 Task: Add a signature Kendall Wright containing Have a great National Womens Equality Day, Kendall Wright to email address softage.6@softage.net and add a folder Research and development
Action: Mouse moved to (102, 103)
Screenshot: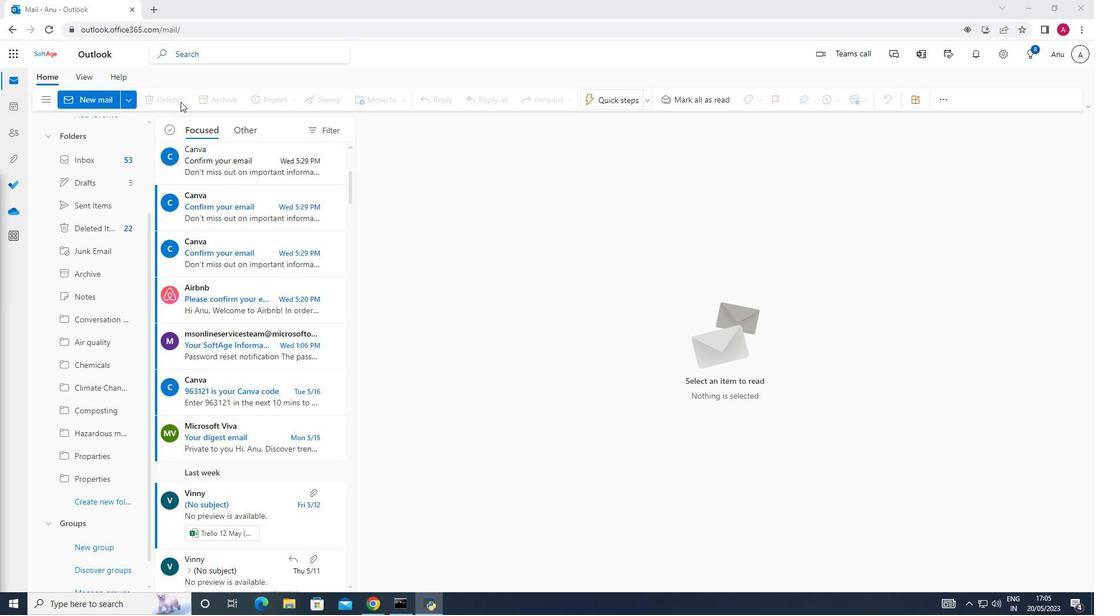 
Action: Mouse pressed left at (102, 103)
Screenshot: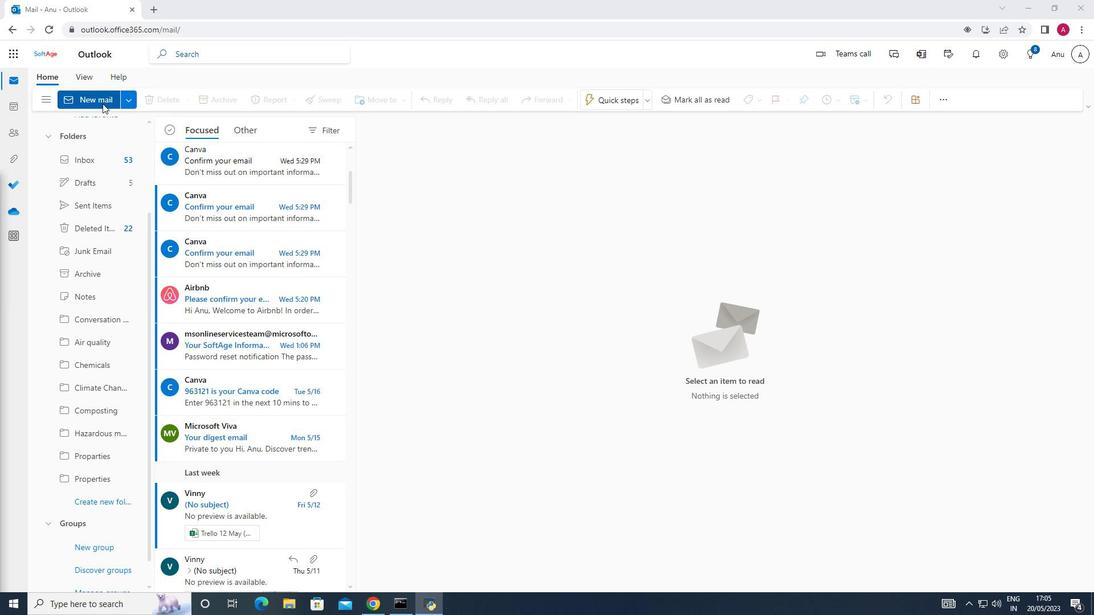 
Action: Mouse moved to (779, 102)
Screenshot: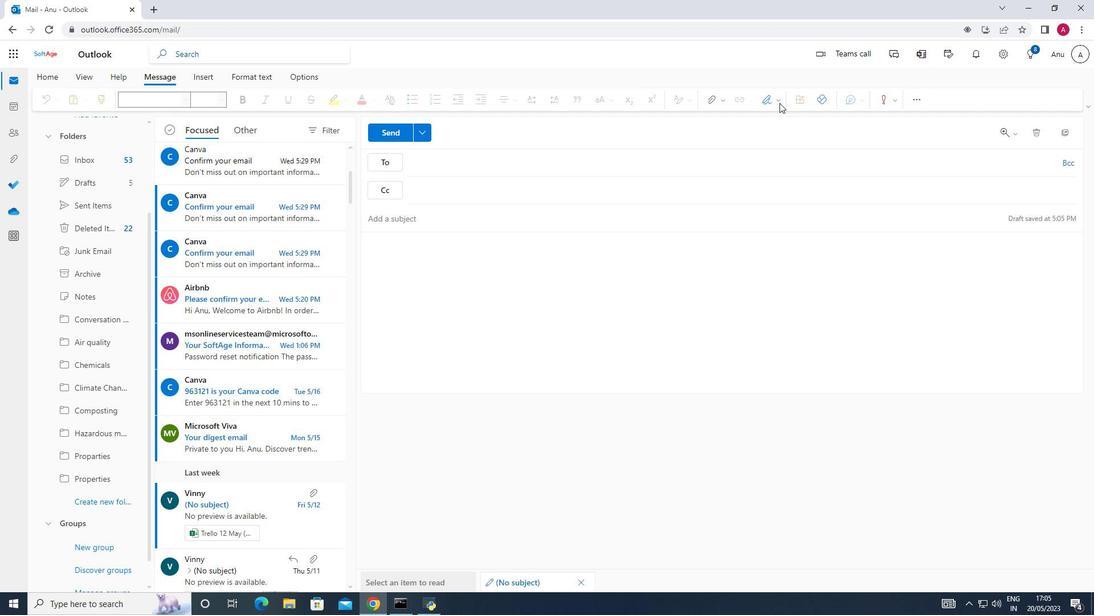 
Action: Mouse pressed left at (779, 102)
Screenshot: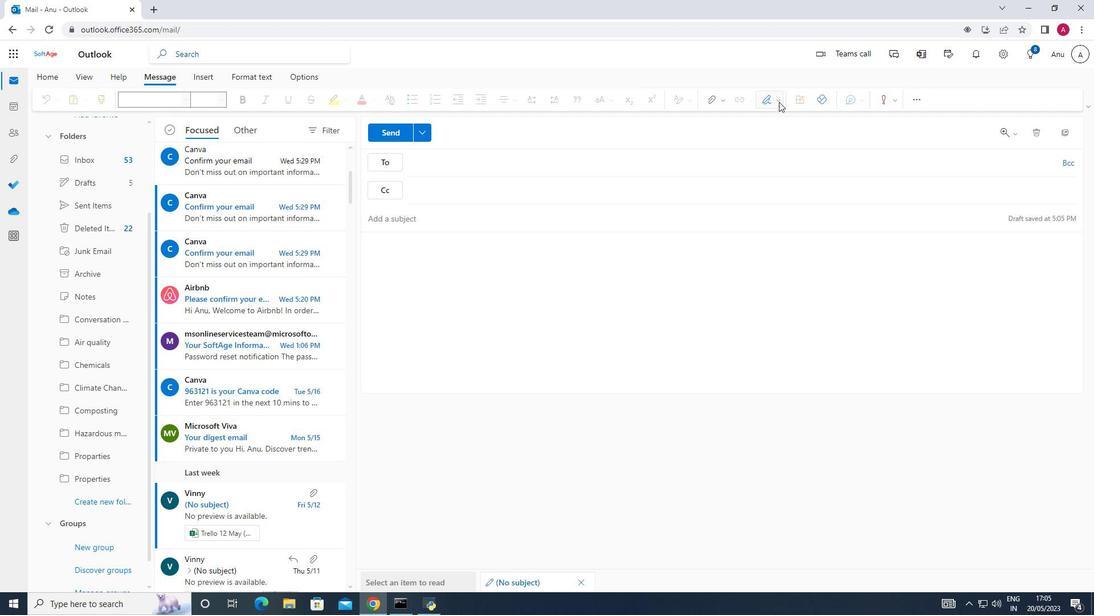 
Action: Mouse moved to (741, 142)
Screenshot: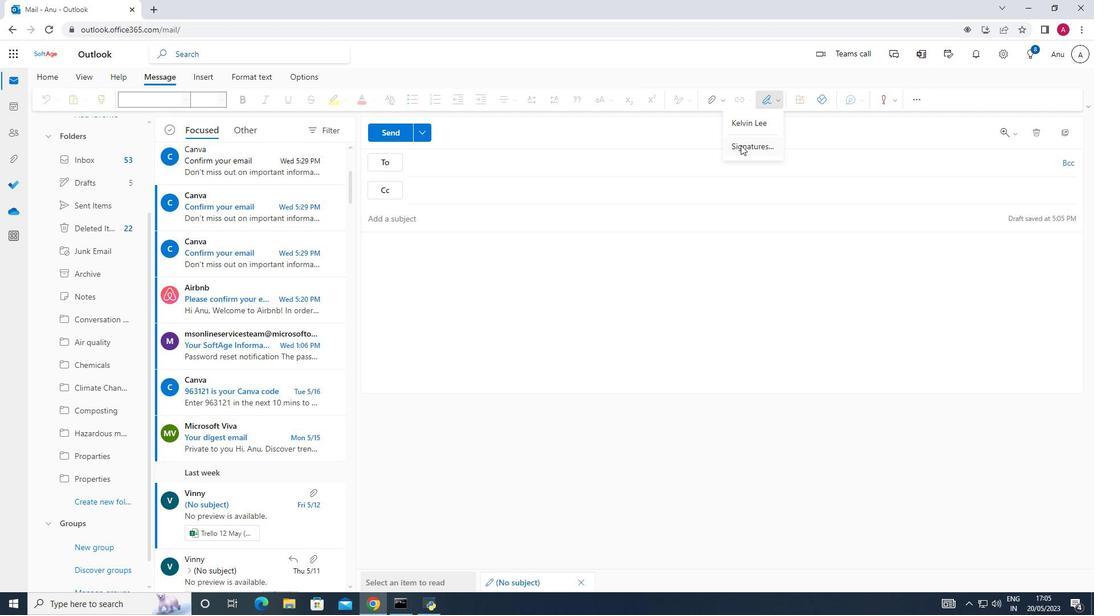 
Action: Mouse pressed left at (741, 142)
Screenshot: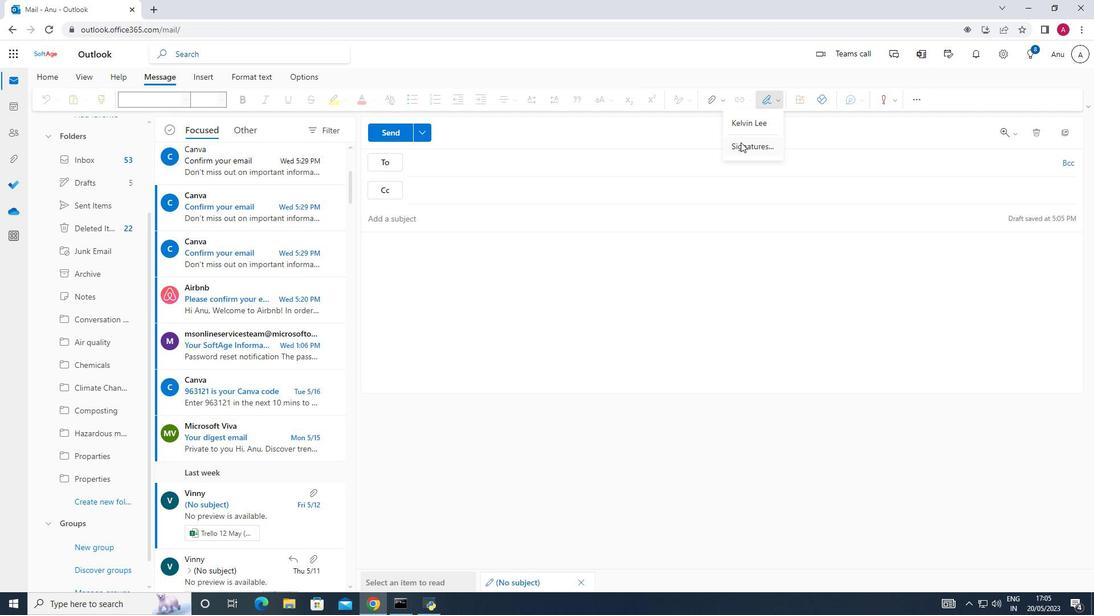 
Action: Mouse moved to (790, 190)
Screenshot: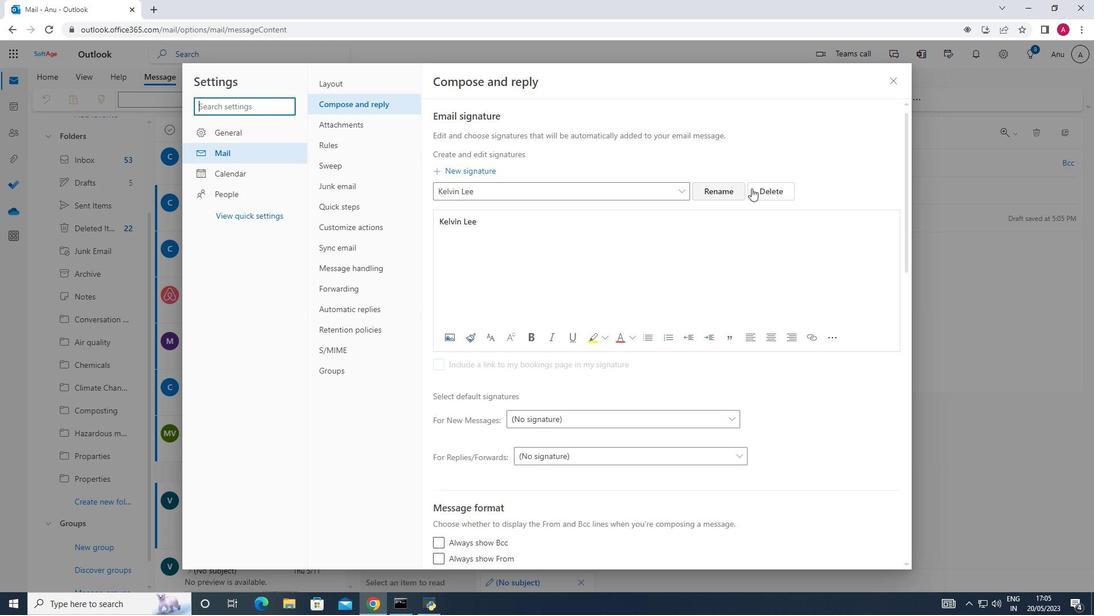 
Action: Mouse pressed left at (790, 190)
Screenshot: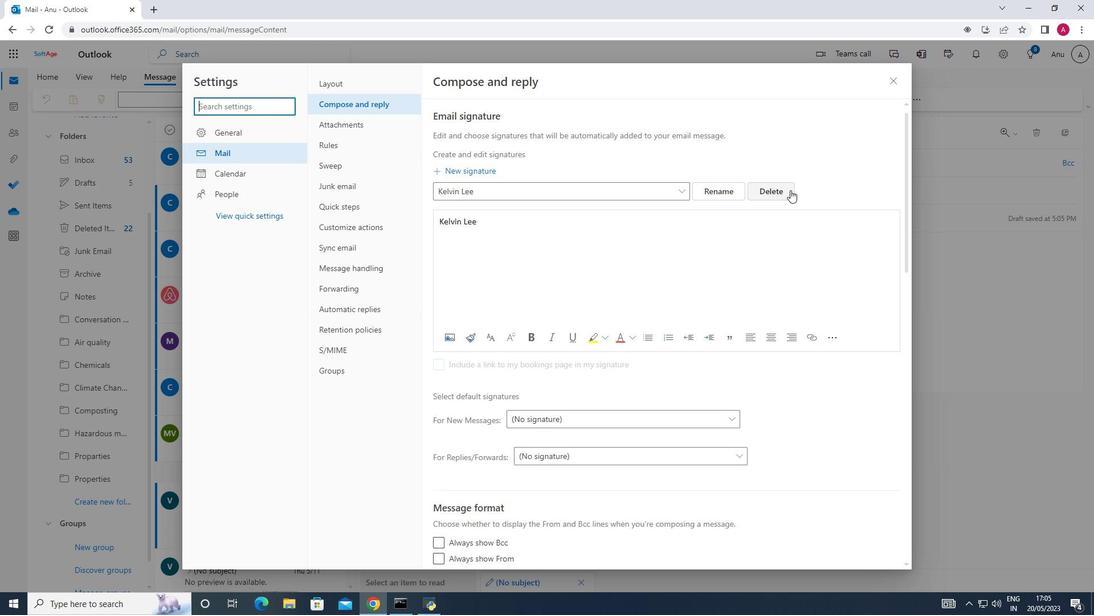 
Action: Mouse moved to (473, 192)
Screenshot: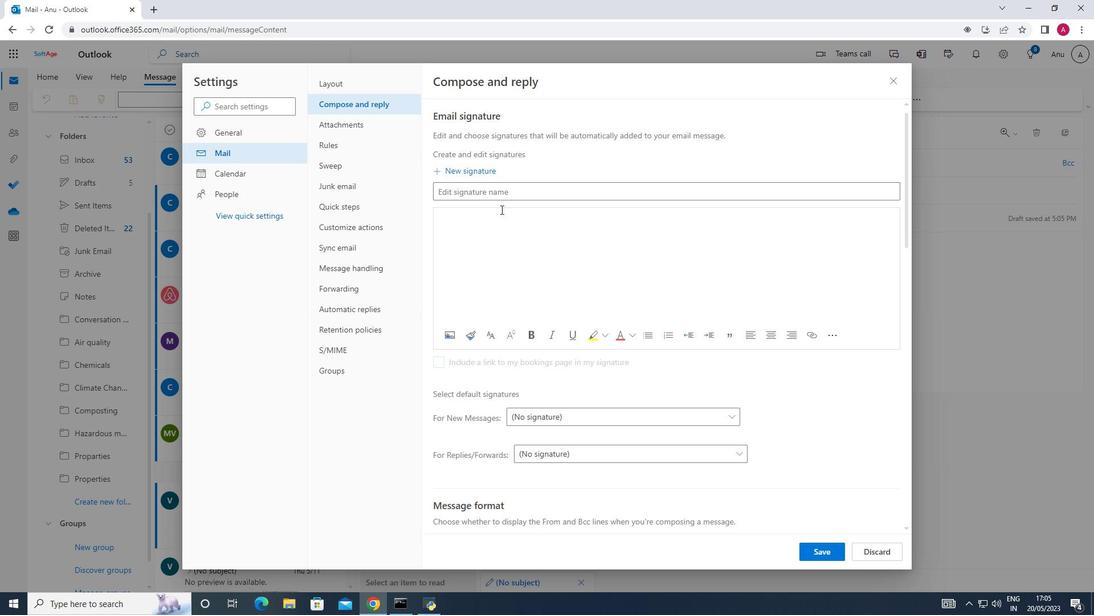 
Action: Mouse pressed left at (473, 192)
Screenshot: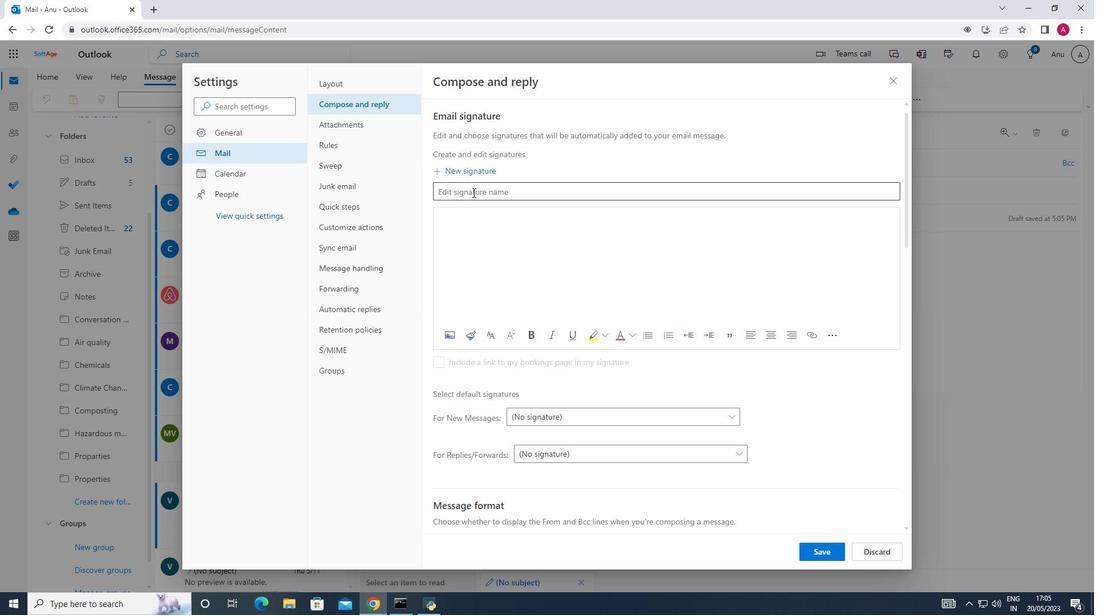 
Action: Mouse moved to (473, 190)
Screenshot: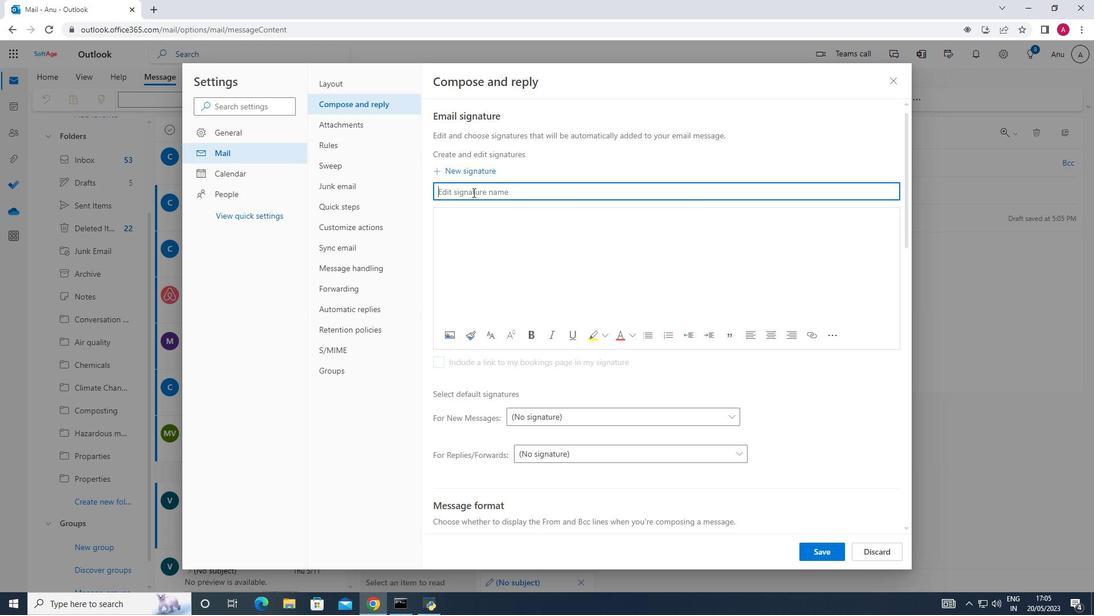 
Action: Key pressed <Key.shift>Kendall<Key.space><Key.shift><Key.shift><Key.shift><Key.shift><Key.shift>Wright<Key.space><Key.shift>C<Key.backspace><Key.backspace>
Screenshot: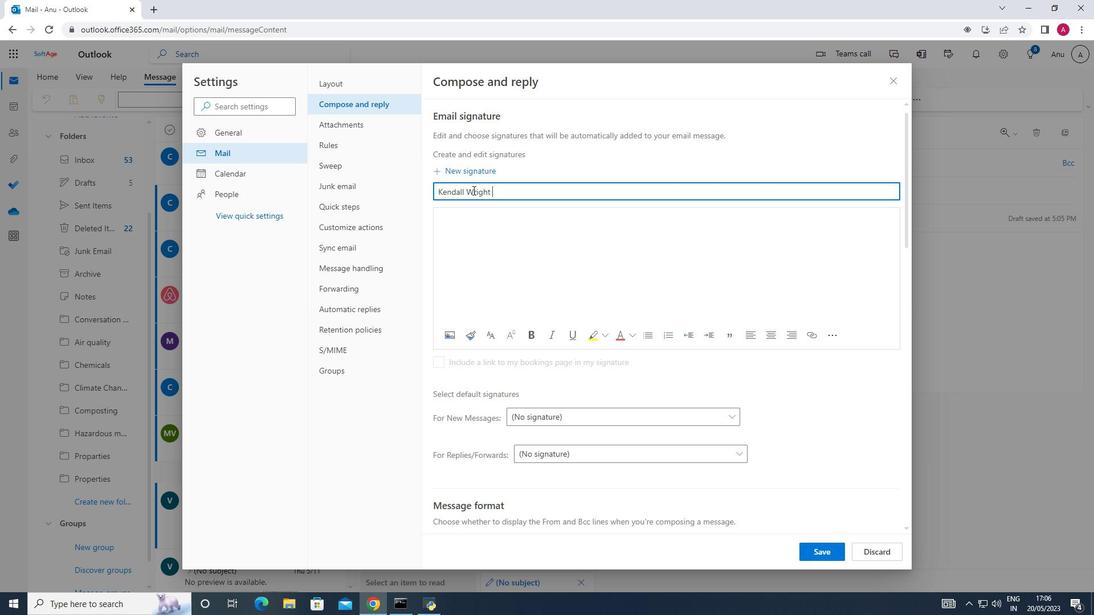 
Action: Mouse moved to (474, 215)
Screenshot: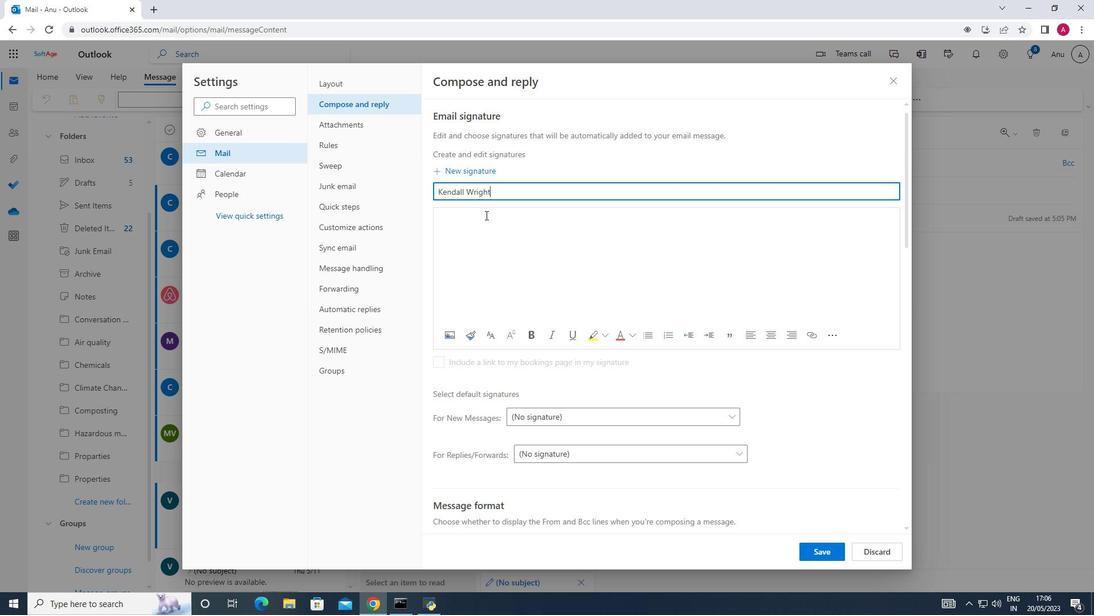
Action: Mouse pressed left at (474, 215)
Screenshot: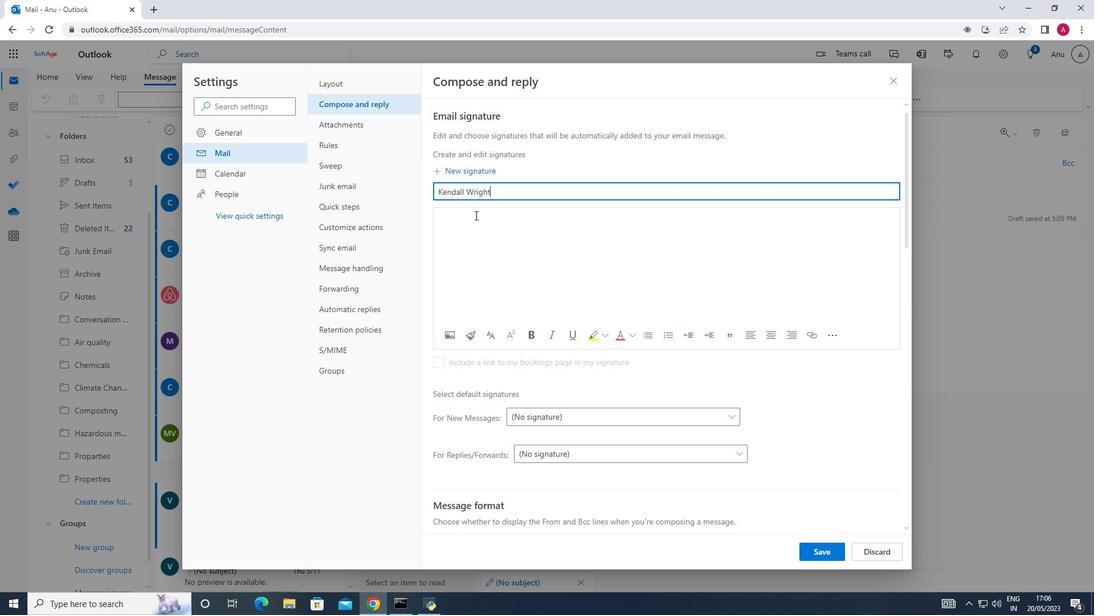 
Action: Key pressed <Key.shift>Kendal<Key.space><Key.shift>Wright
Screenshot: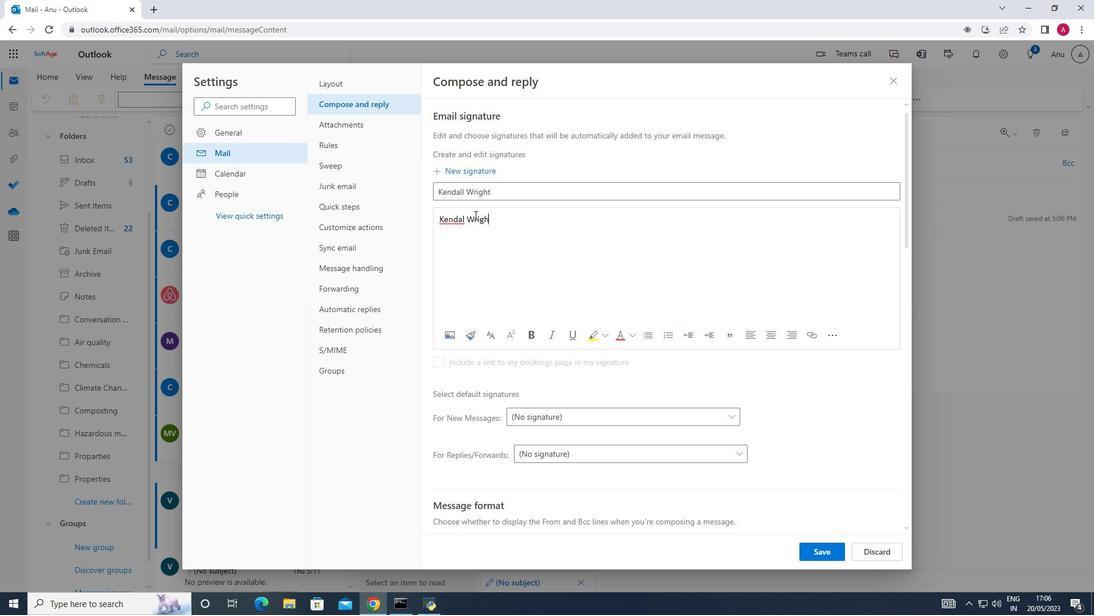 
Action: Mouse moved to (827, 556)
Screenshot: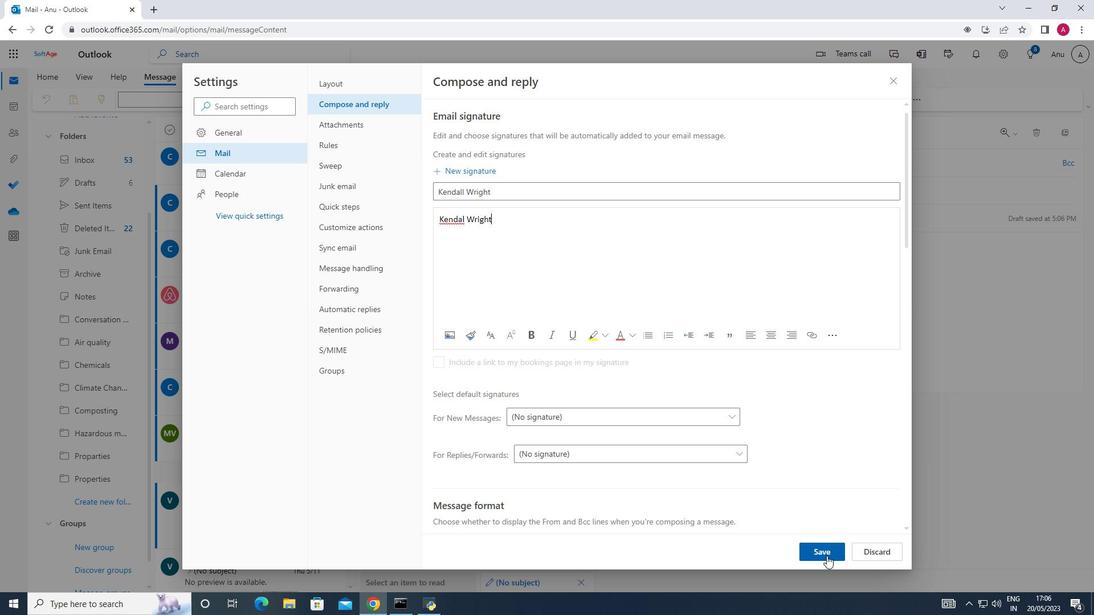
Action: Mouse pressed left at (827, 556)
Screenshot: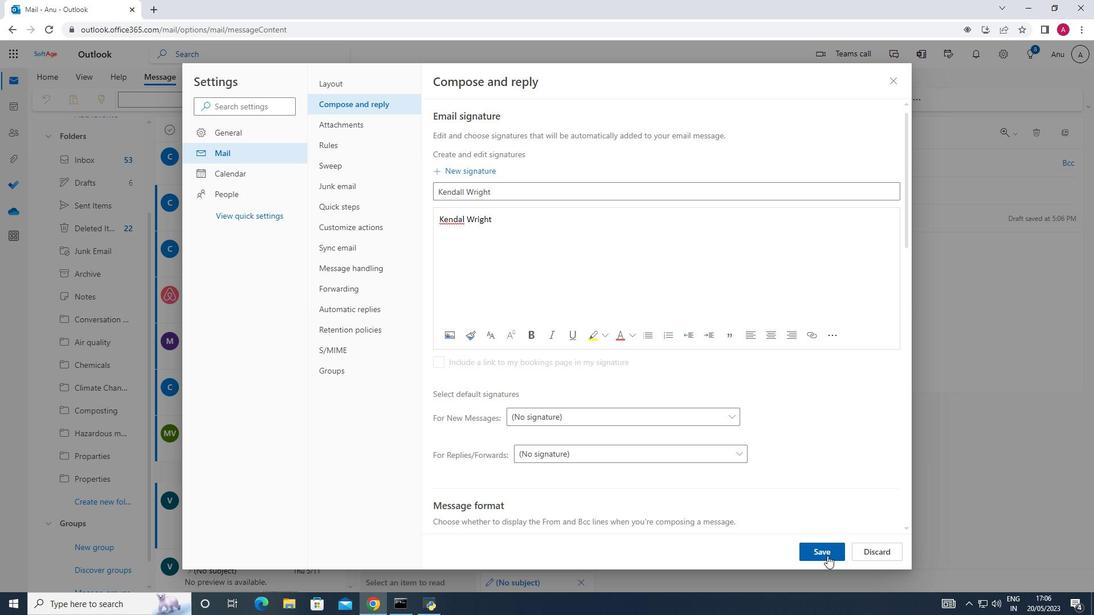 
Action: Mouse moved to (888, 82)
Screenshot: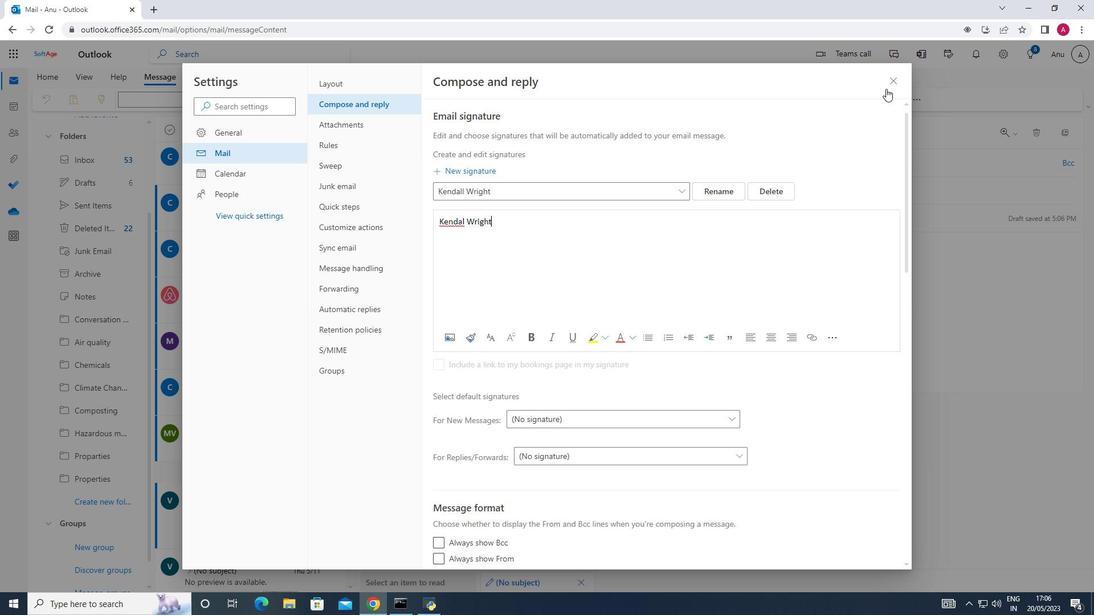 
Action: Mouse pressed left at (888, 82)
Screenshot: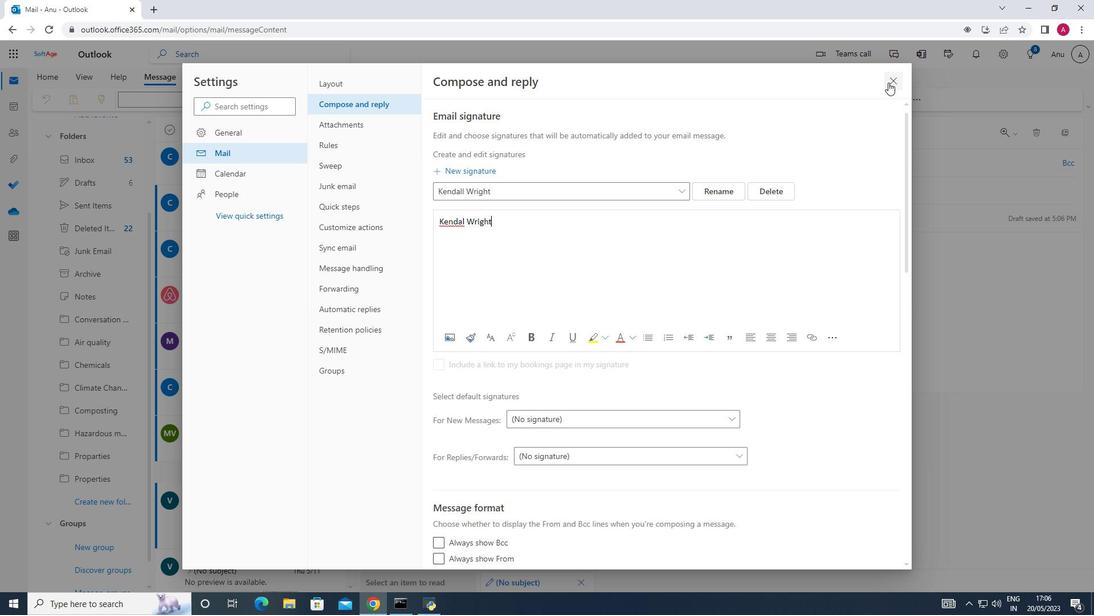 
Action: Mouse moved to (392, 238)
Screenshot: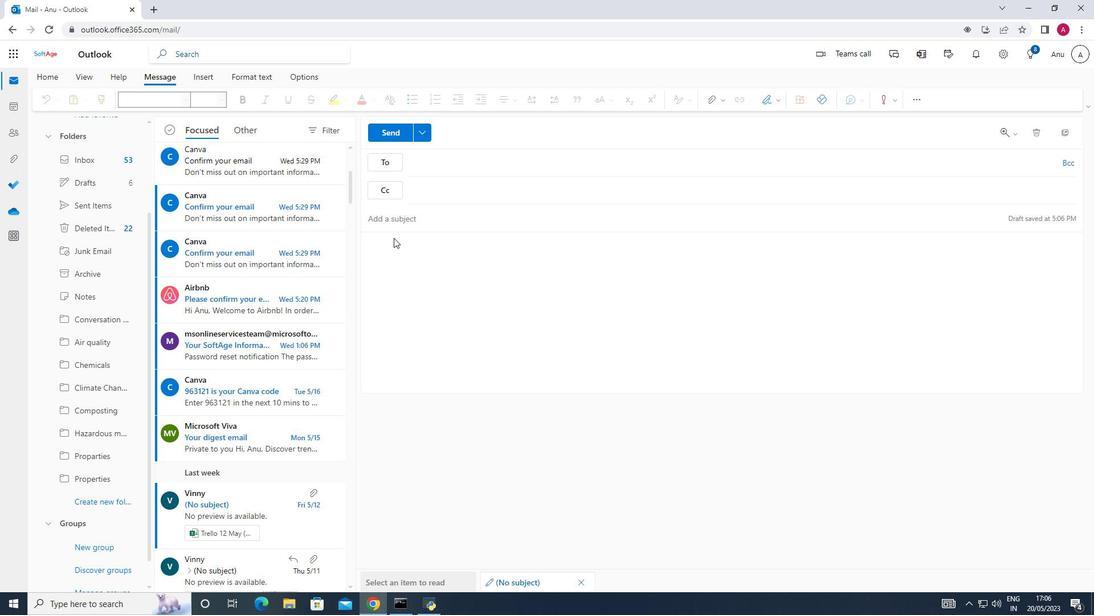 
Action: Mouse pressed left at (392, 238)
Screenshot: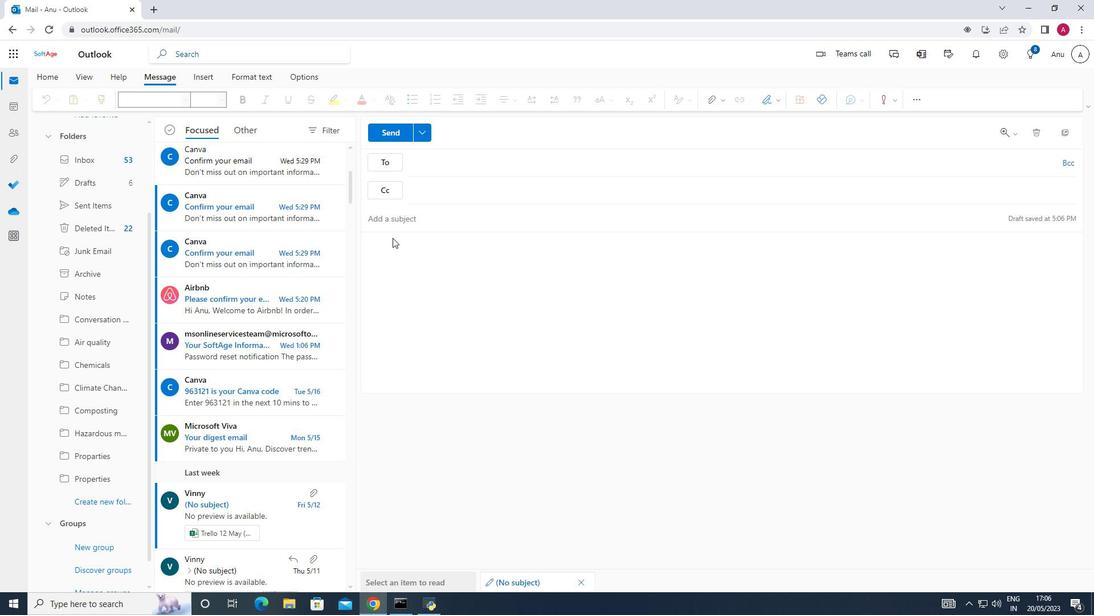 
Action: Mouse moved to (382, 242)
Screenshot: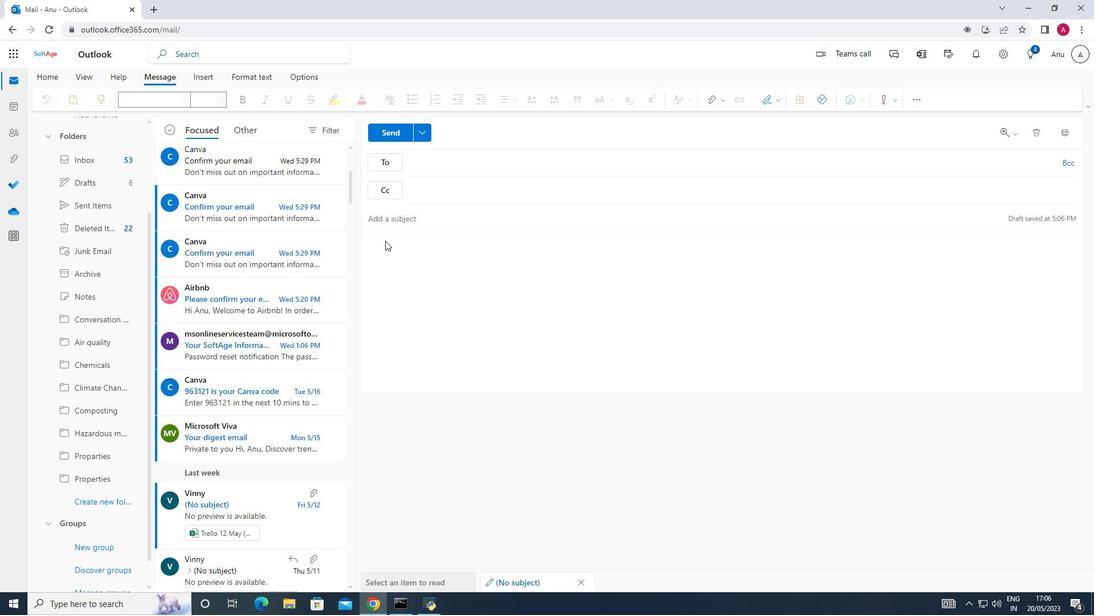 
Action: Mouse pressed left at (382, 242)
Screenshot: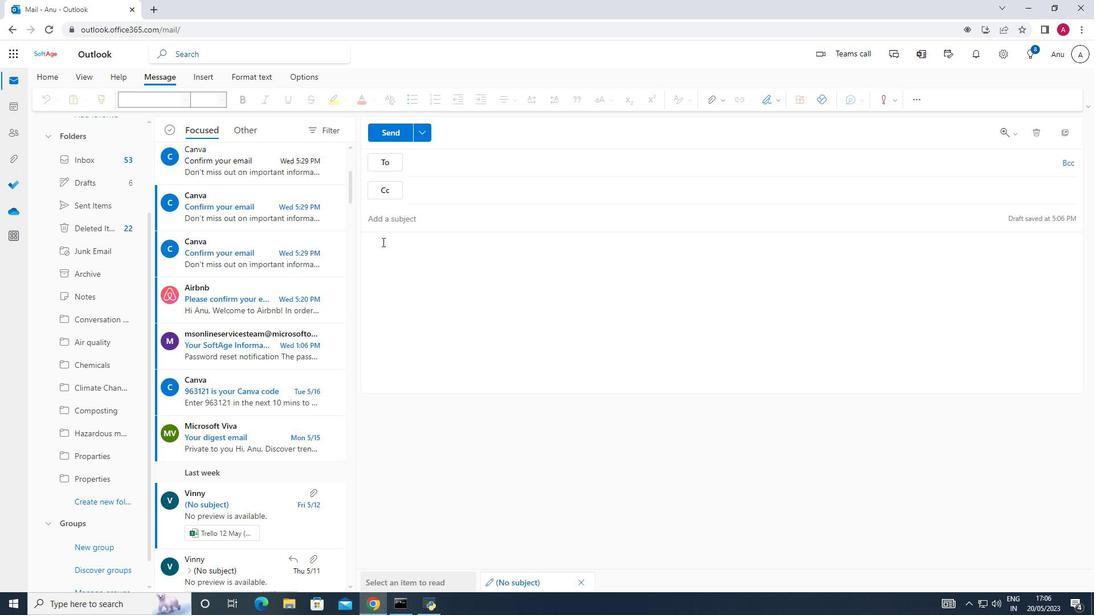 
Action: Mouse moved to (383, 240)
Screenshot: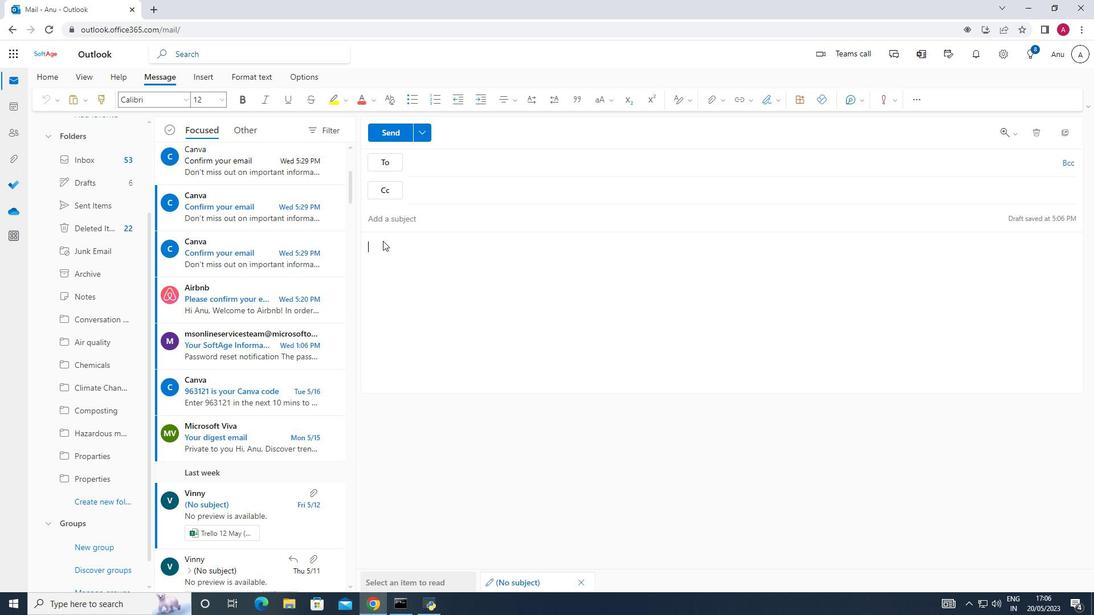 
Action: Key pressed <Key.shift>Have<Key.space><Key.shift>A<Key.space><Key.shift>Great<Key.space><Key.shift>National<Key.space><Key.shift>Womens<Key.space><Key.shift><Key.shift><Key.shift><Key.shift><Key.shift><Key.shift>Equality<Key.space><Key.shift>Day.
Screenshot: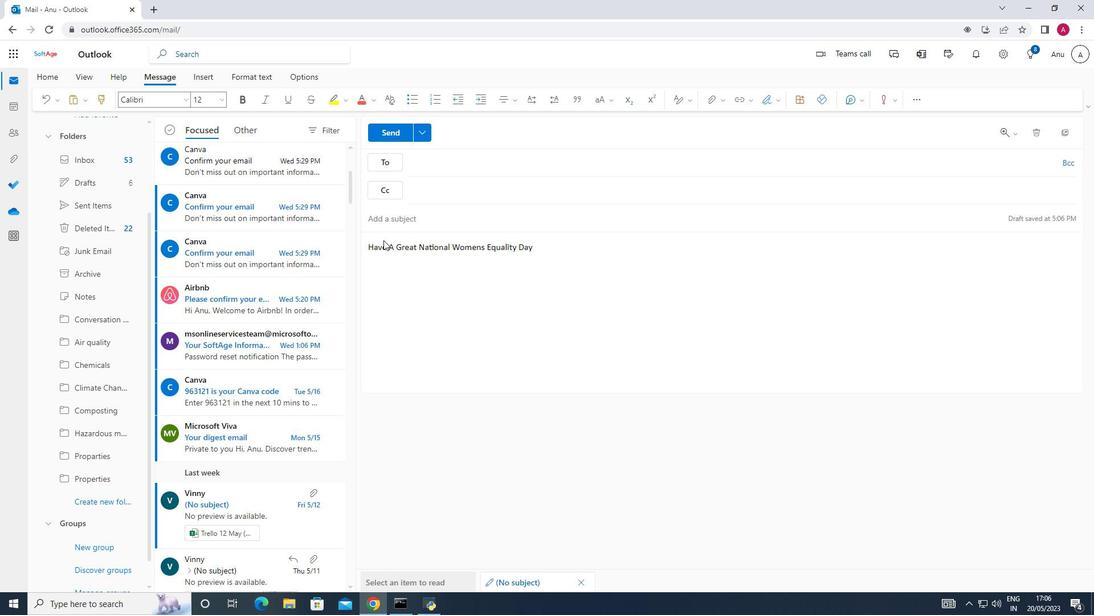 
Action: Mouse moved to (782, 106)
Screenshot: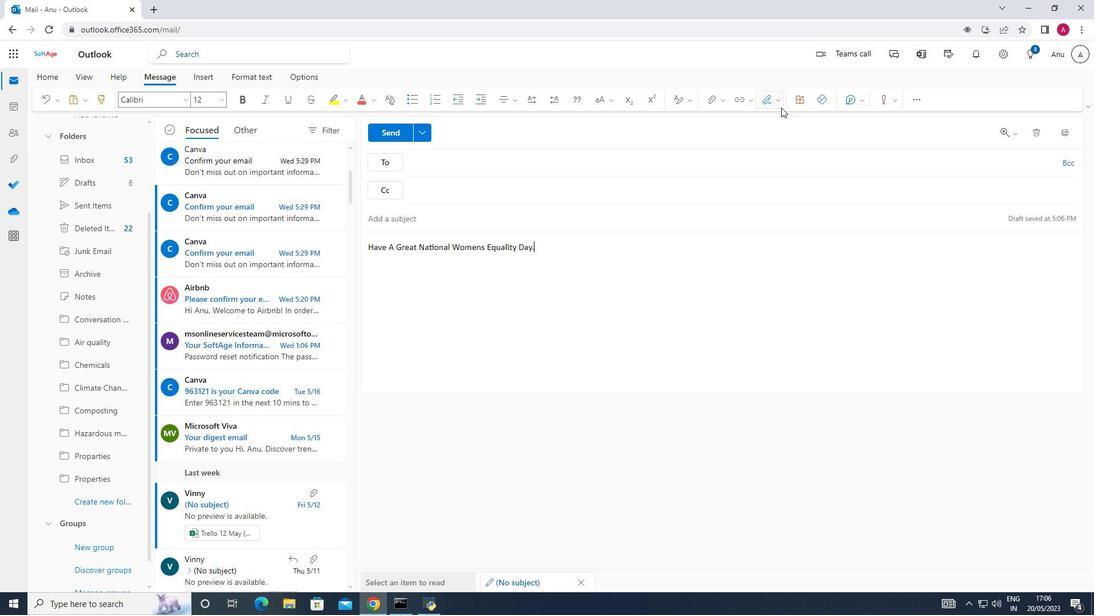 
Action: Mouse pressed left at (782, 106)
Screenshot: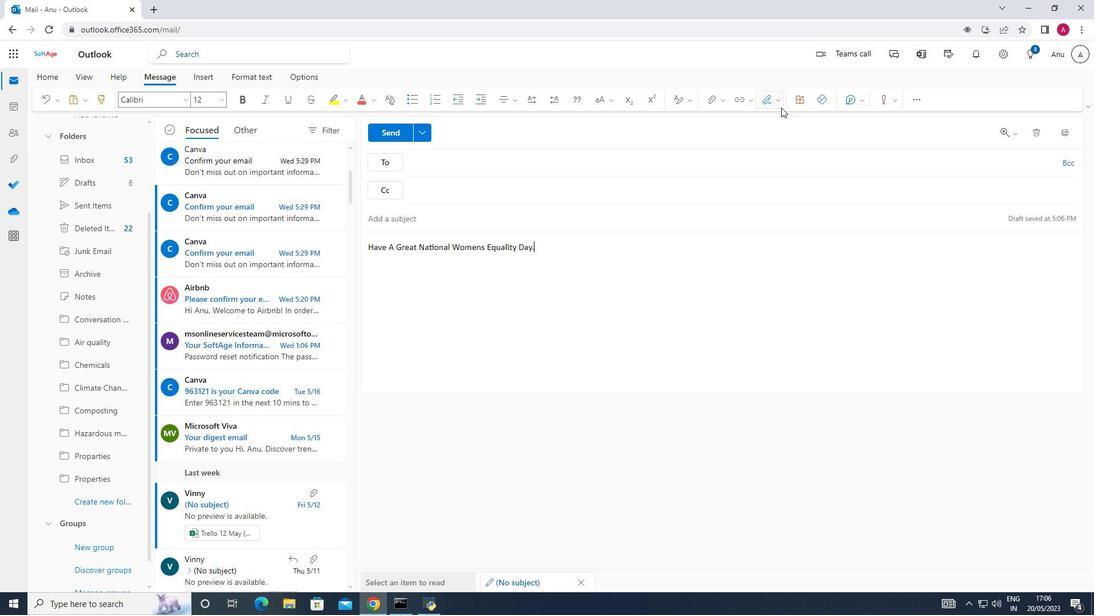 
Action: Mouse moved to (763, 119)
Screenshot: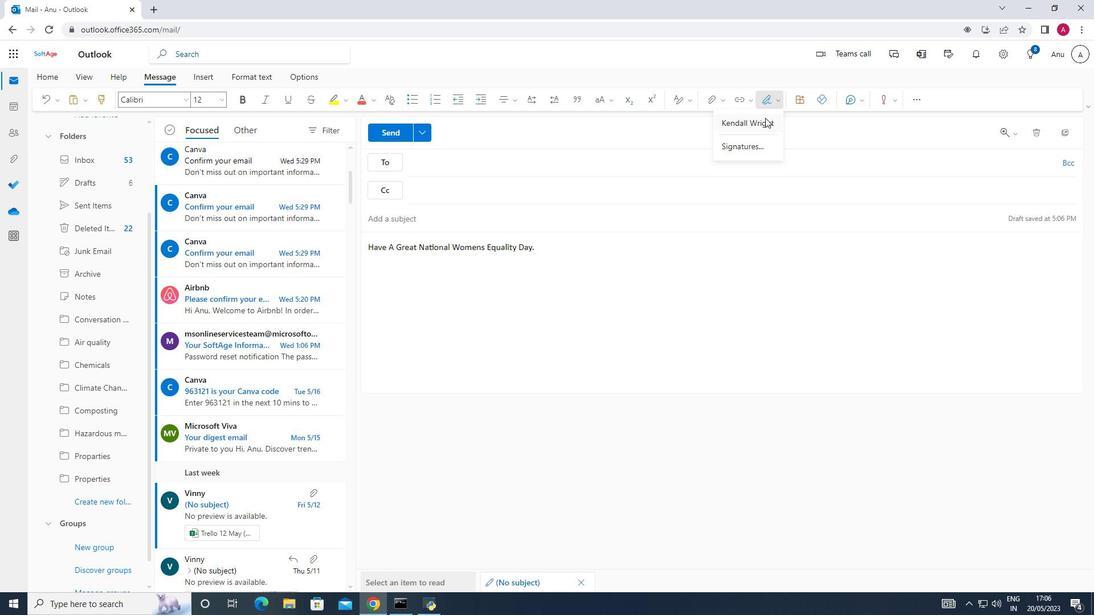 
Action: Mouse pressed left at (763, 119)
Screenshot: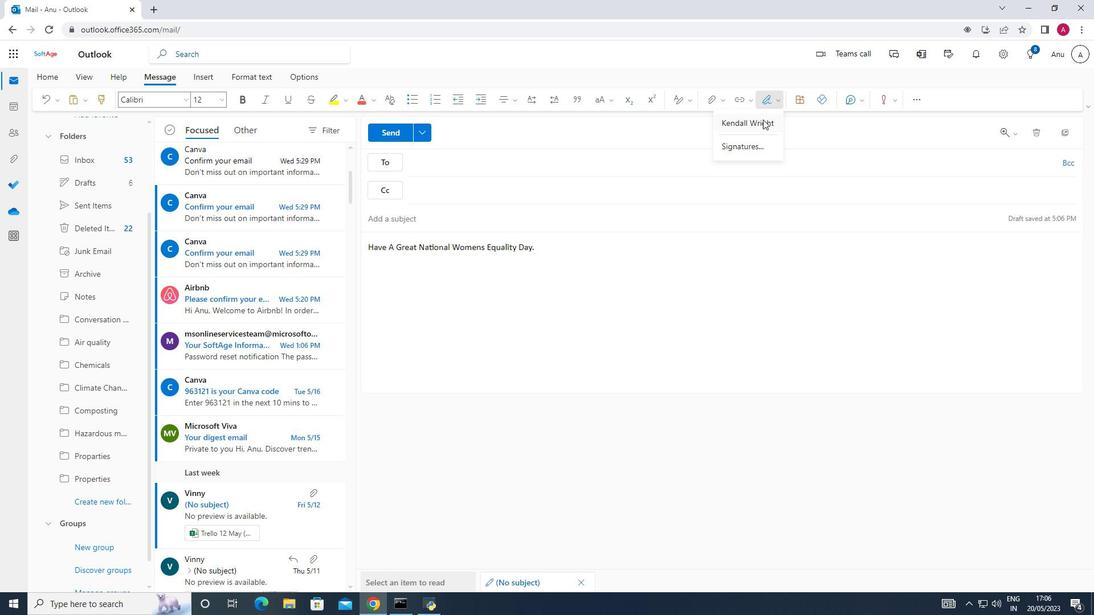 
Action: Mouse moved to (440, 165)
Screenshot: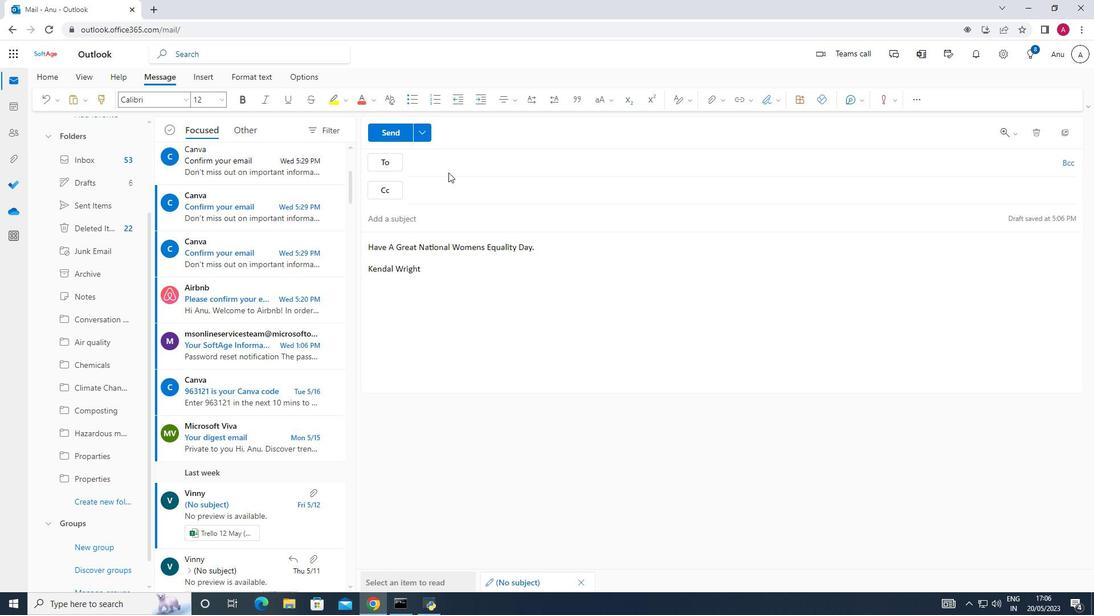 
Action: Mouse pressed left at (440, 165)
Screenshot: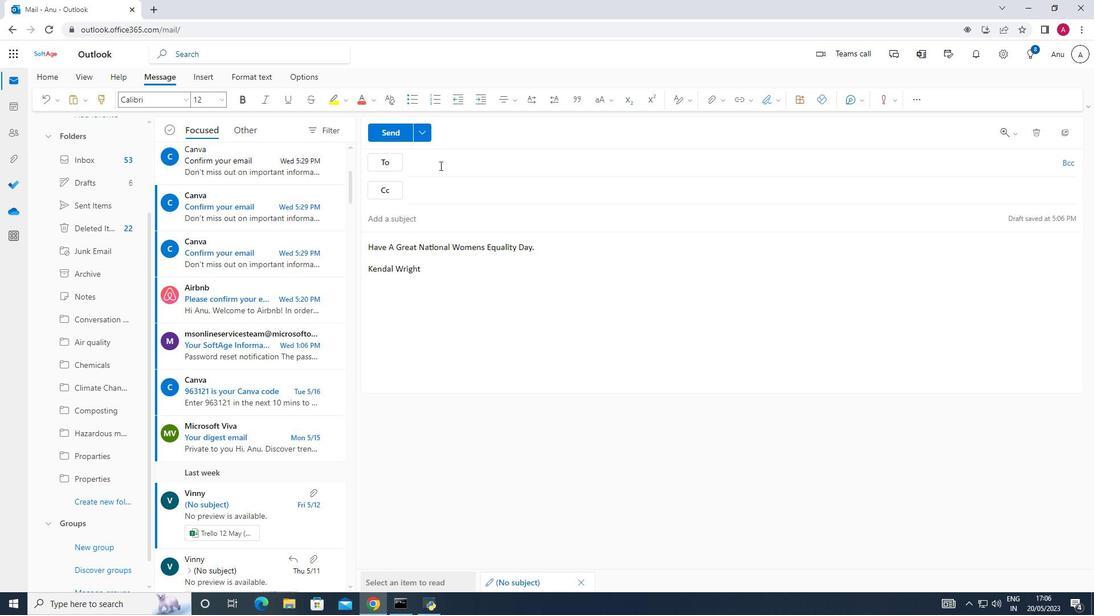 
Action: Key pressed <Key.shift>Softage.6<Key.shift>@softage.net
Screenshot: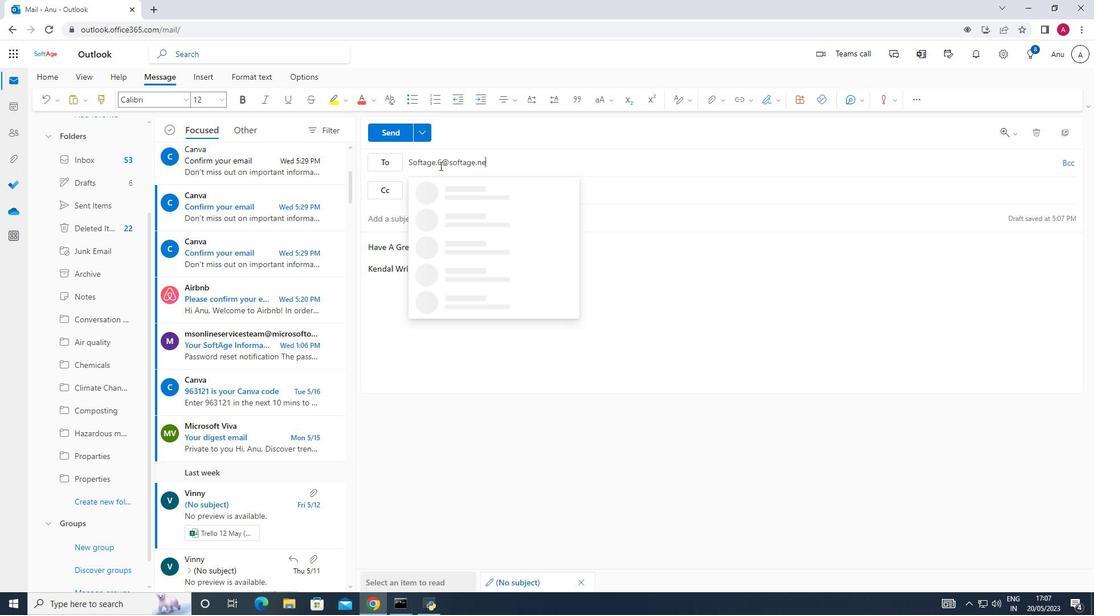 
Action: Mouse moved to (509, 196)
Screenshot: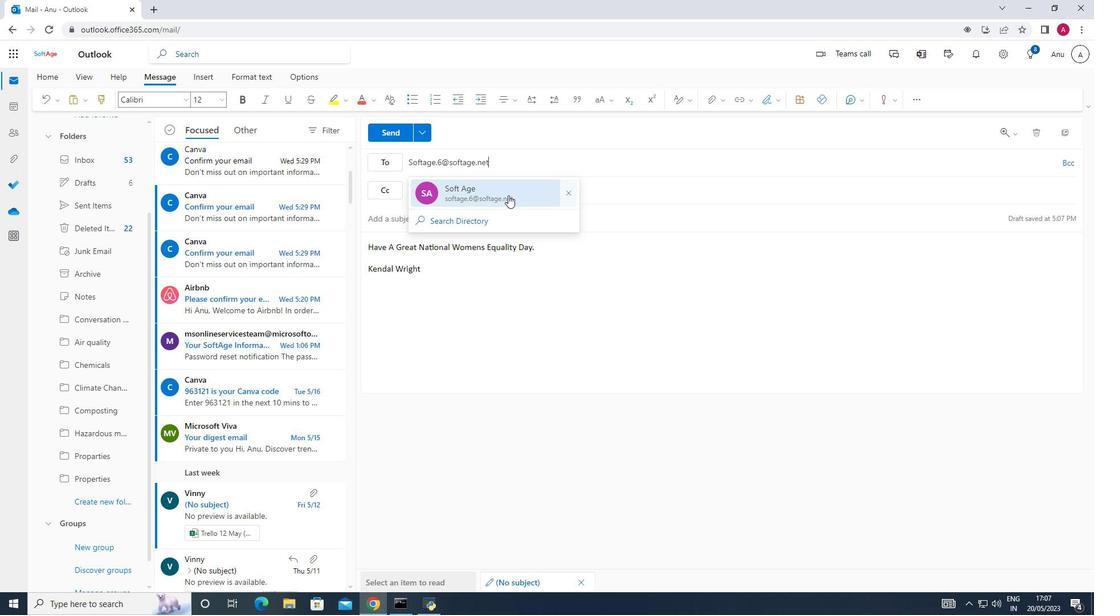 
Action: Mouse pressed left at (509, 196)
Screenshot: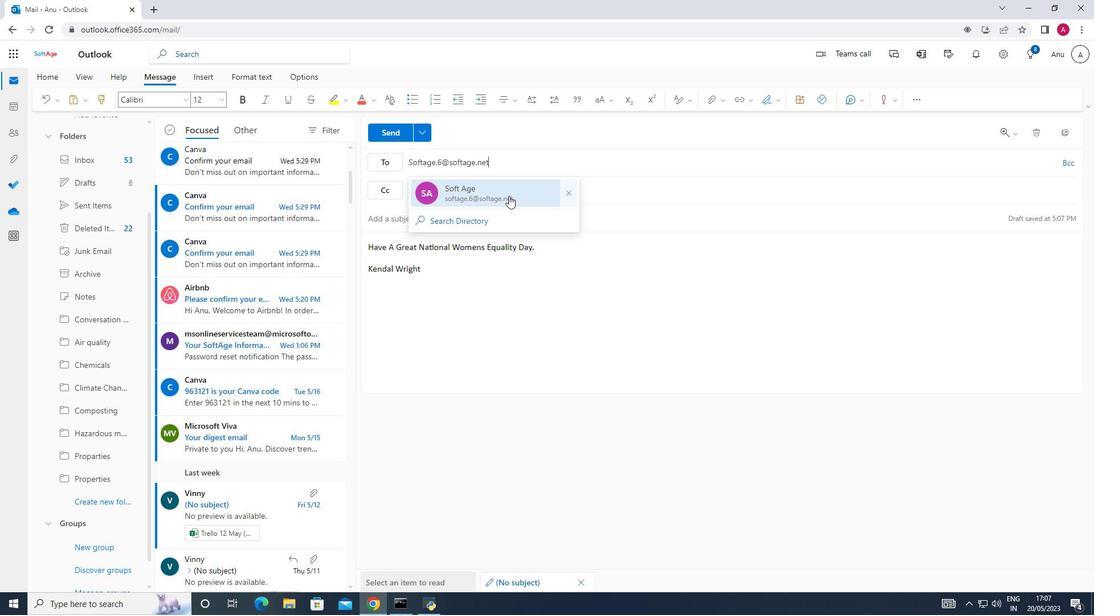 
Action: Mouse moved to (370, 458)
Screenshot: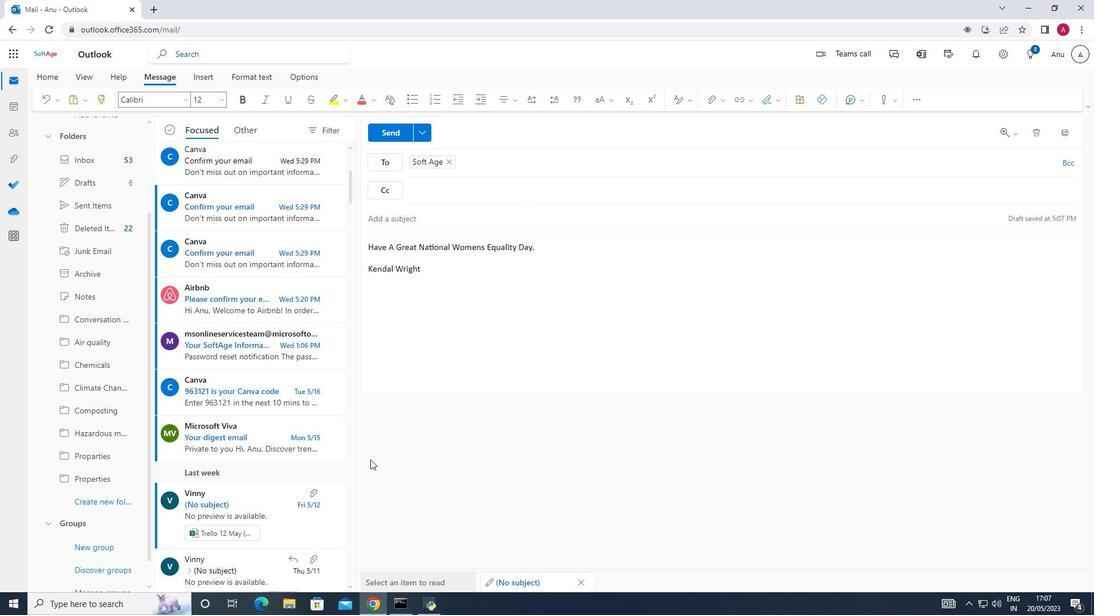 
Action: Mouse scrolled (370, 457) with delta (0, 0)
Screenshot: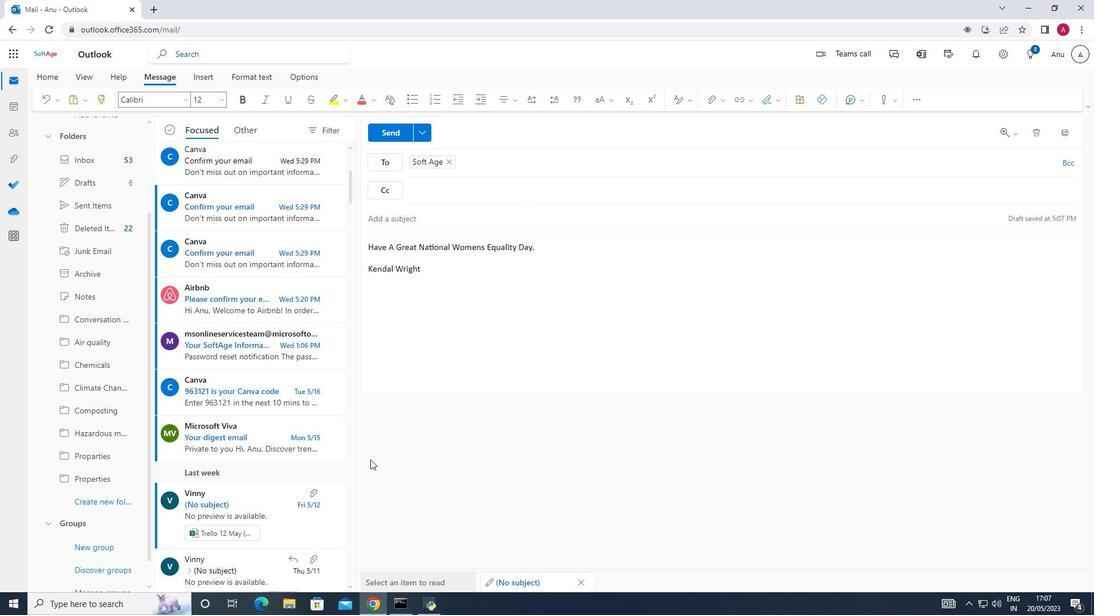 
Action: Mouse moved to (366, 448)
Screenshot: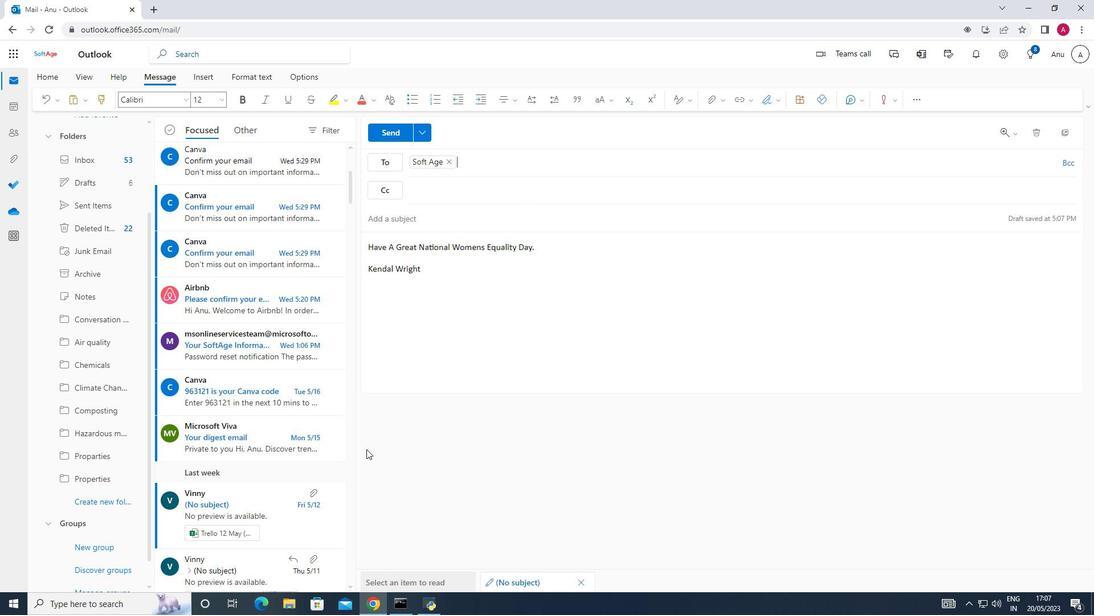 
Action: Mouse scrolled (366, 448) with delta (0, 0)
Screenshot: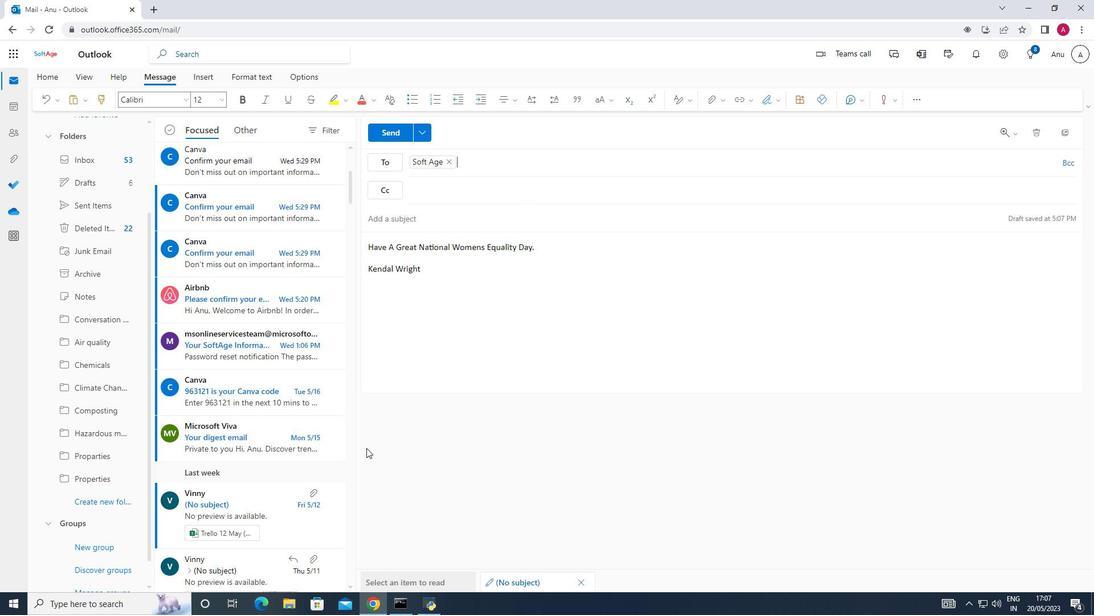 
Action: Mouse moved to (90, 494)
Screenshot: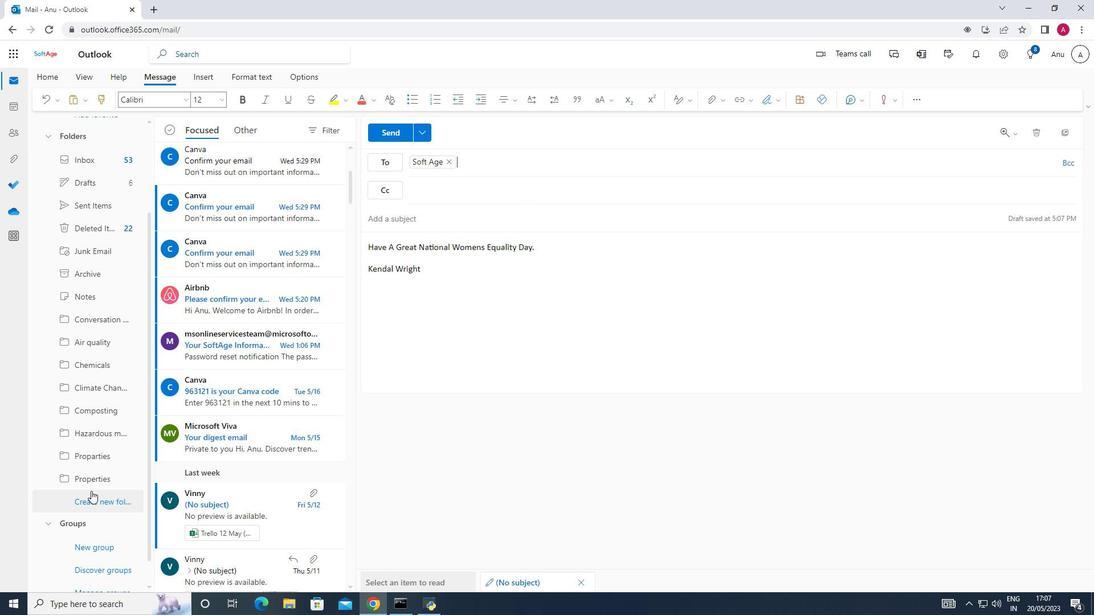 
Action: Mouse pressed left at (90, 494)
Screenshot: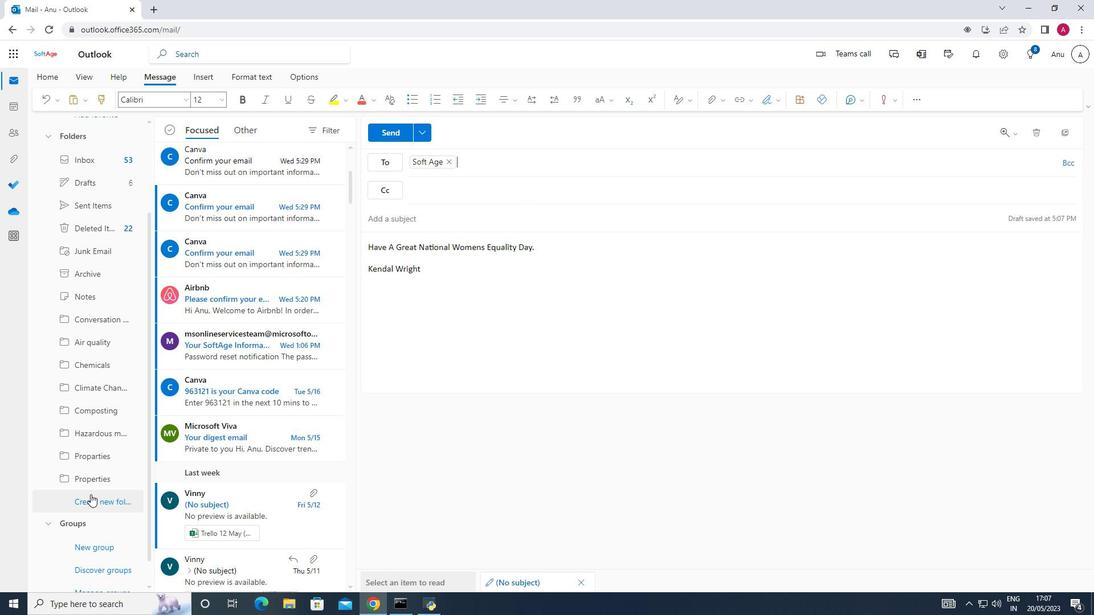
Action: Mouse moved to (86, 502)
Screenshot: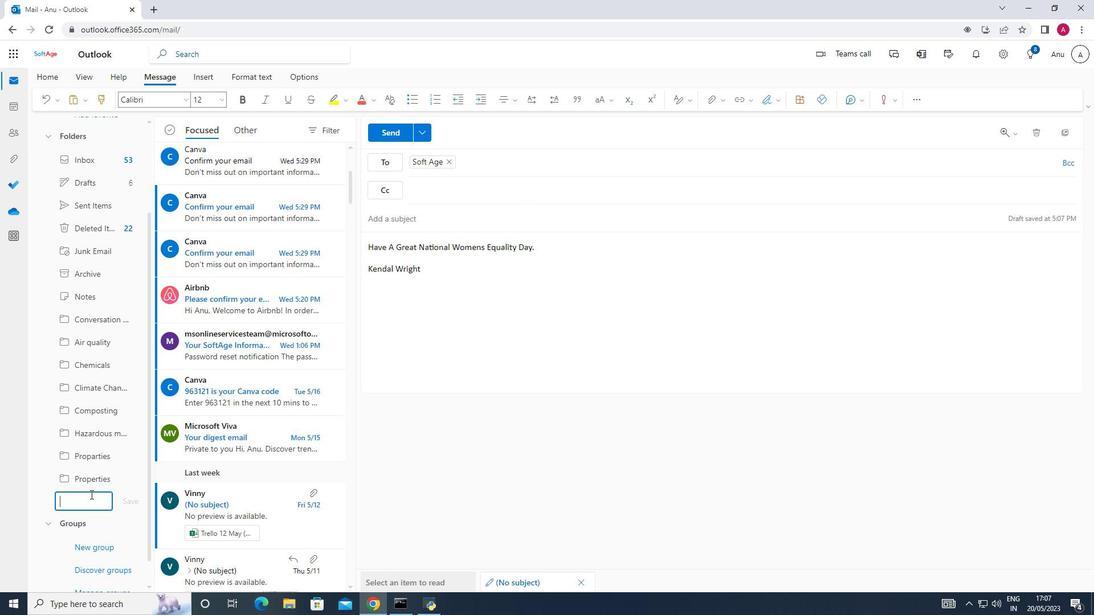 
Action: Mouse pressed left at (86, 502)
Screenshot: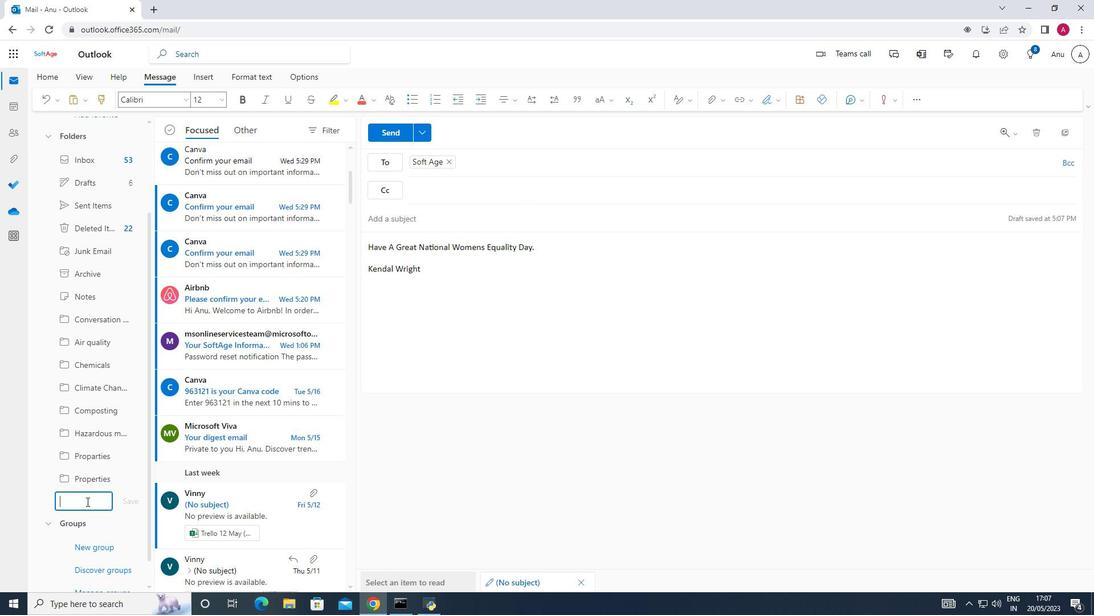 
Action: Key pressed <Key.shift>Research<Key.space>and<Key.space><Key.shift>Dec<Key.backspace>velopment
Screenshot: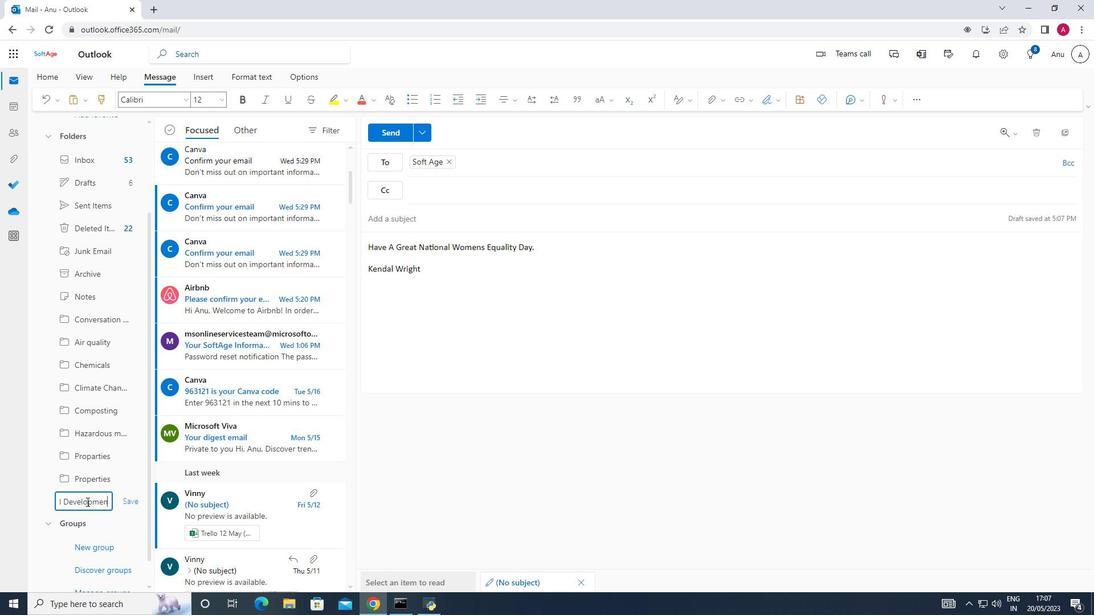 
Action: Mouse moved to (125, 507)
Screenshot: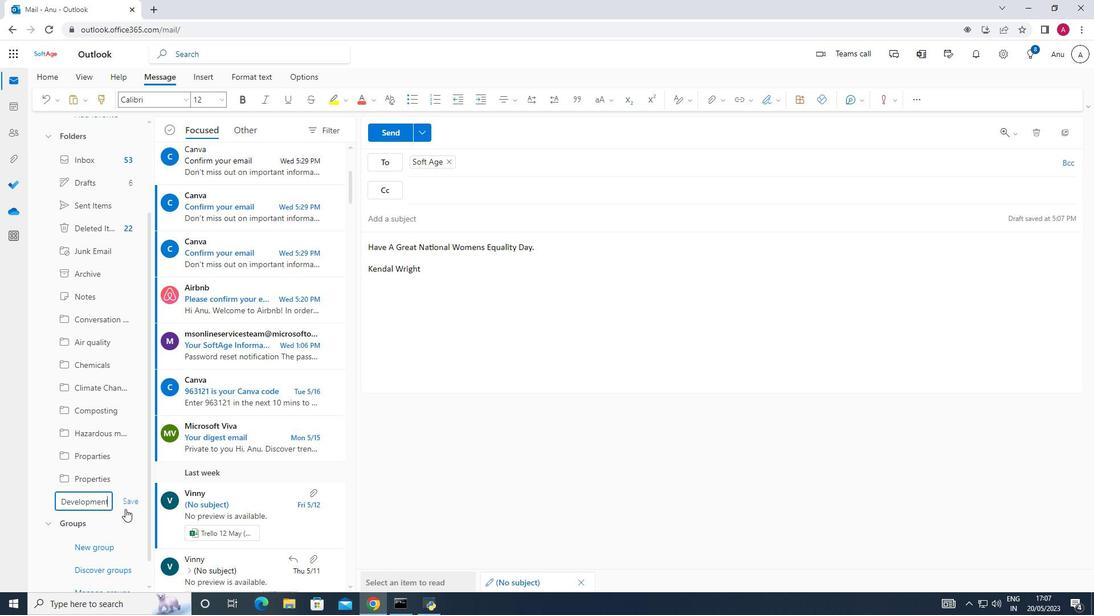 
Action: Mouse pressed left at (125, 507)
Screenshot: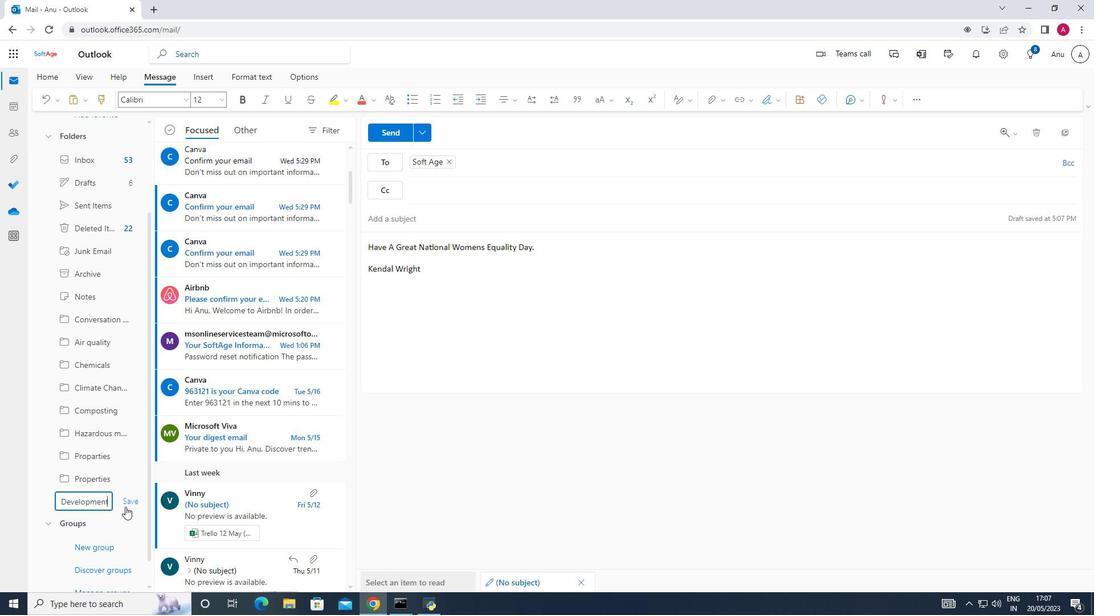 
Action: Mouse moved to (396, 133)
Screenshot: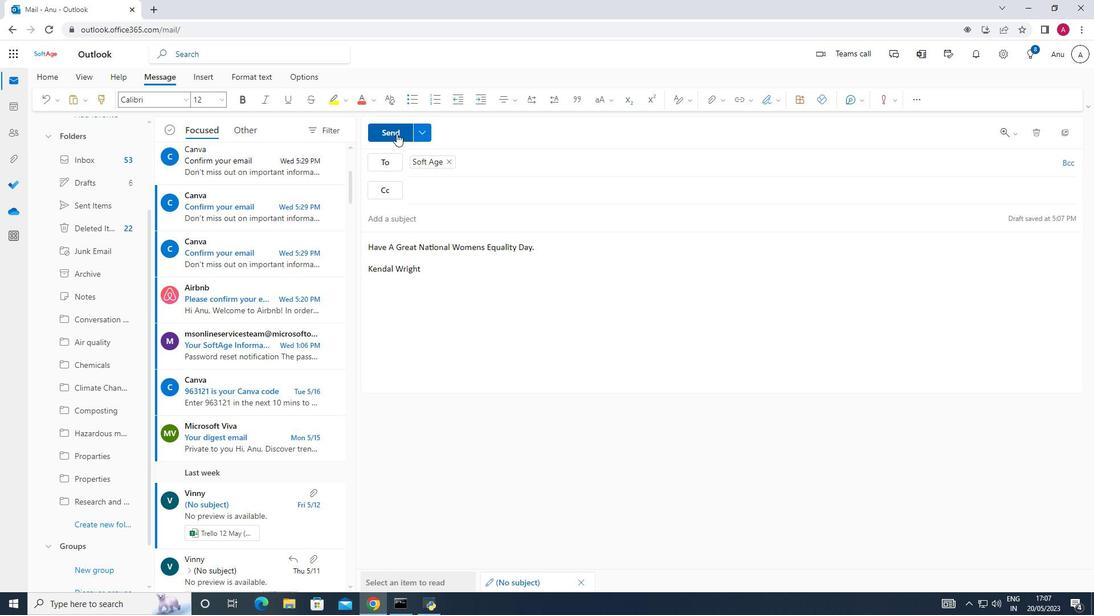 
Action: Mouse pressed left at (396, 133)
Screenshot: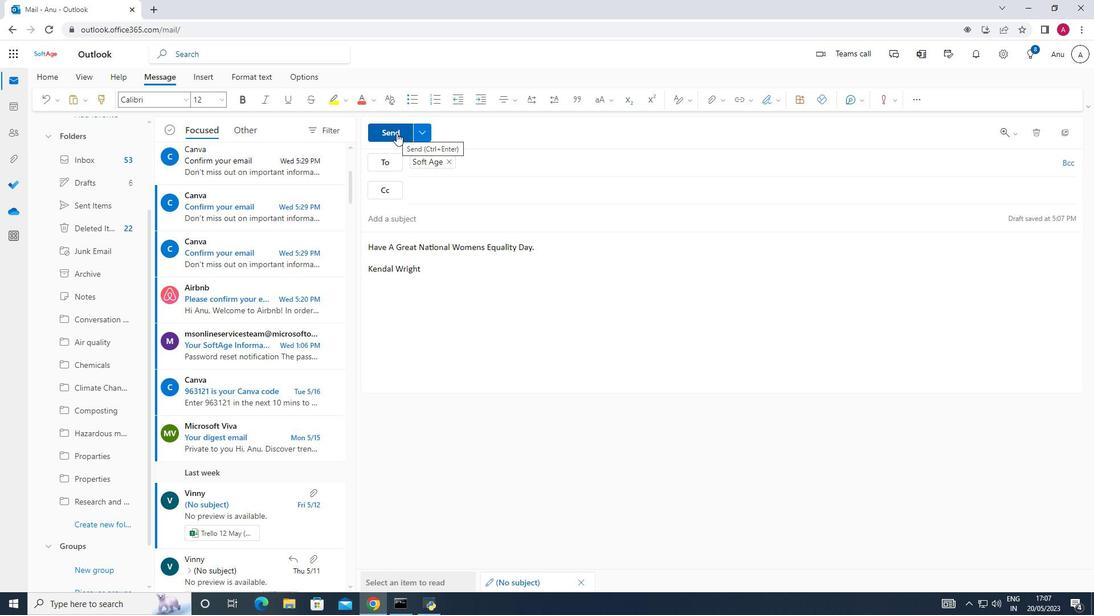 
Action: Mouse moved to (546, 342)
Screenshot: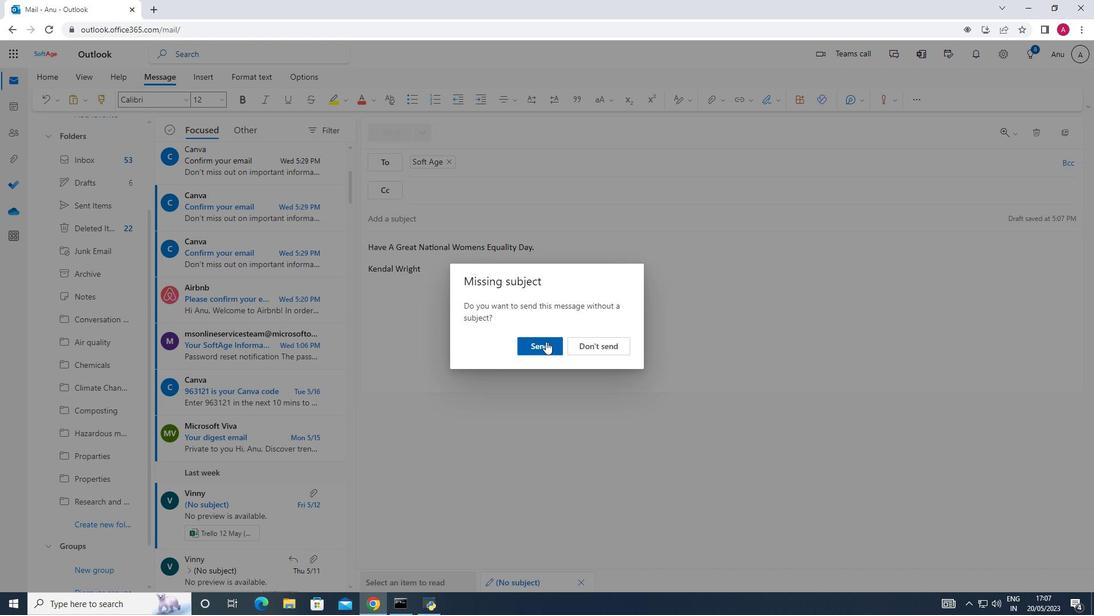 
Action: Mouse pressed left at (546, 342)
Screenshot: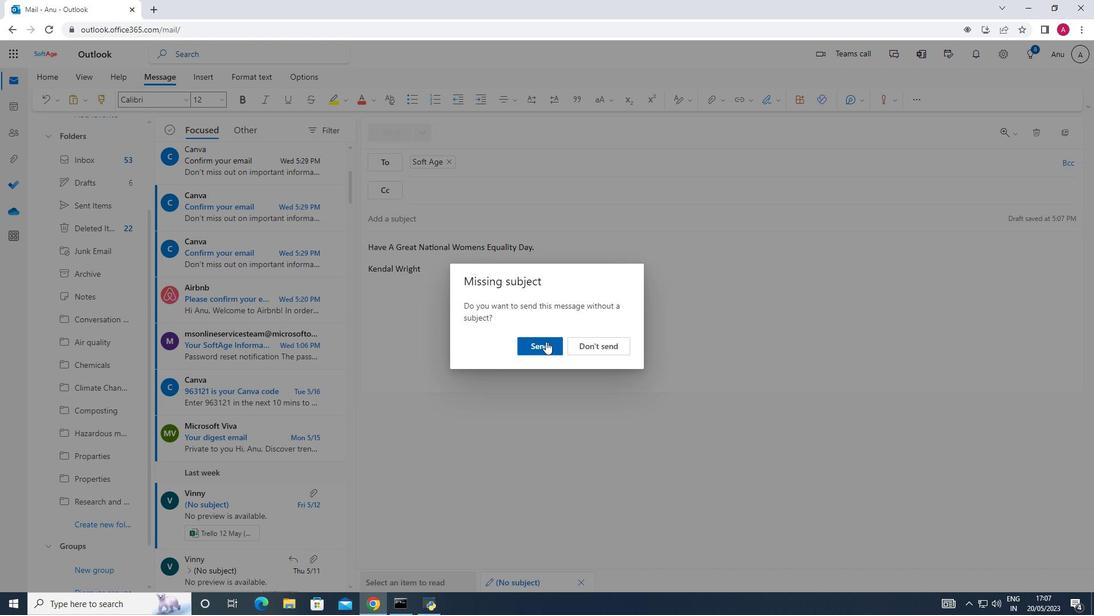 
Action: Mouse moved to (546, 340)
Screenshot: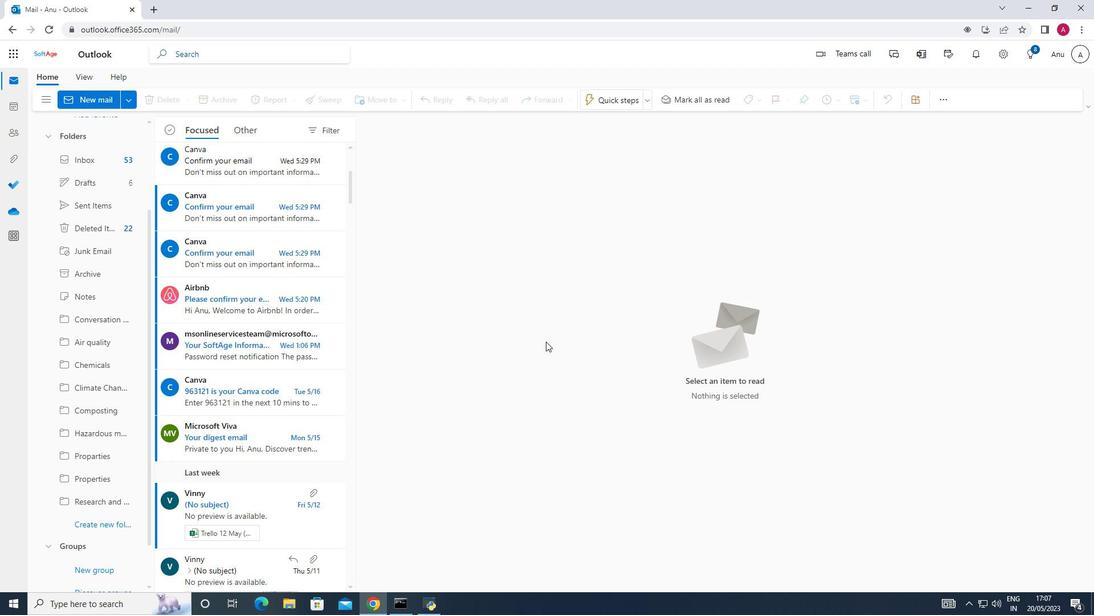 
